 Task: View the changed files in a unified view in the pull request "Update readme.md" of the repository "Javascript".
Action: Mouse moved to (914, 141)
Screenshot: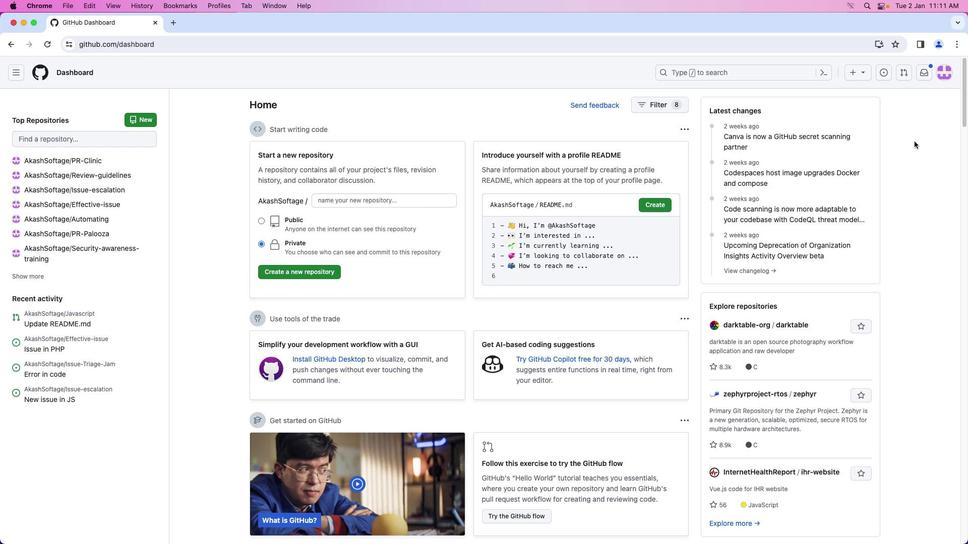 
Action: Mouse pressed left at (914, 141)
Screenshot: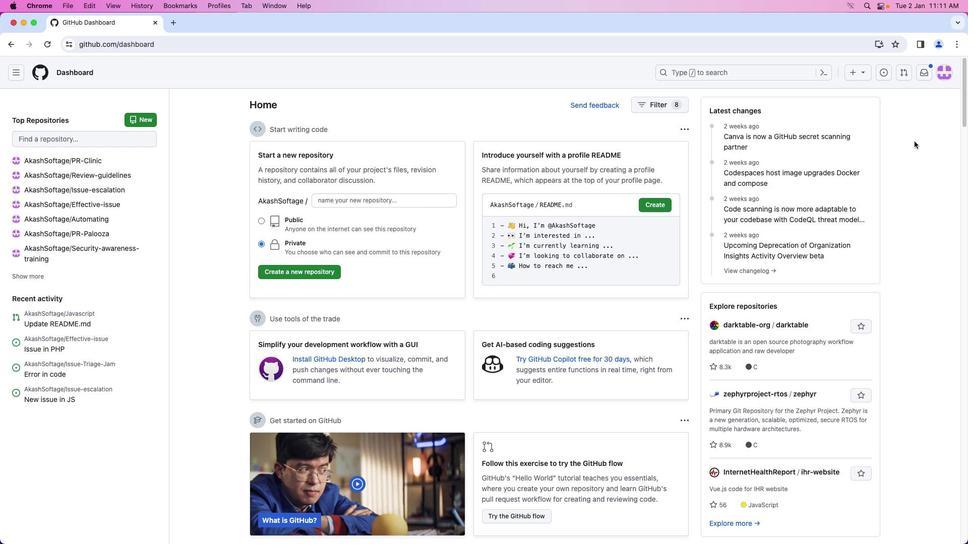 
Action: Mouse moved to (944, 73)
Screenshot: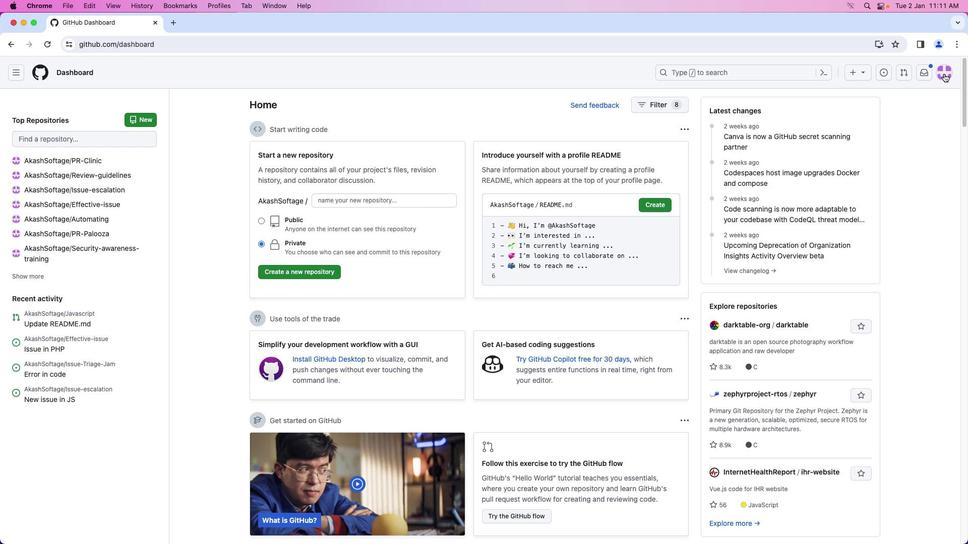 
Action: Mouse pressed left at (944, 73)
Screenshot: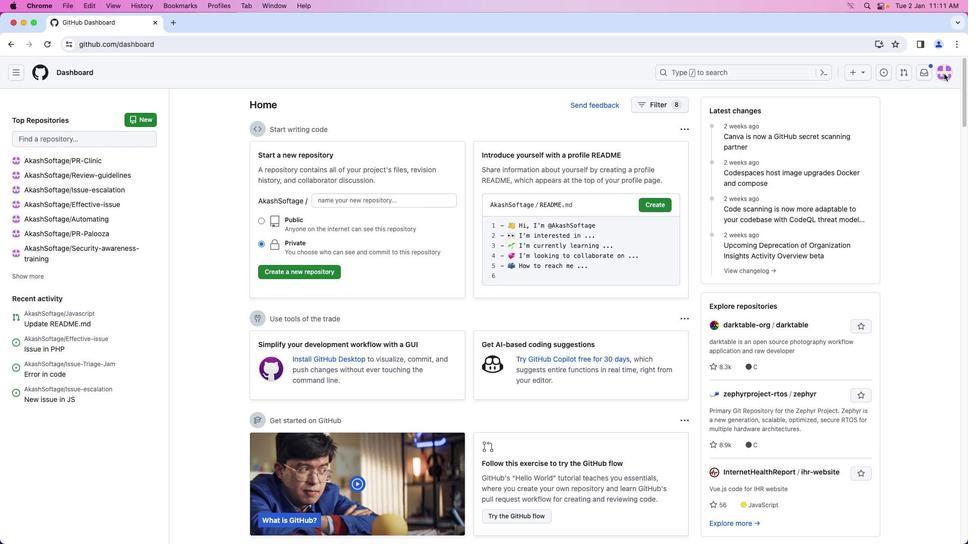 
Action: Mouse moved to (900, 155)
Screenshot: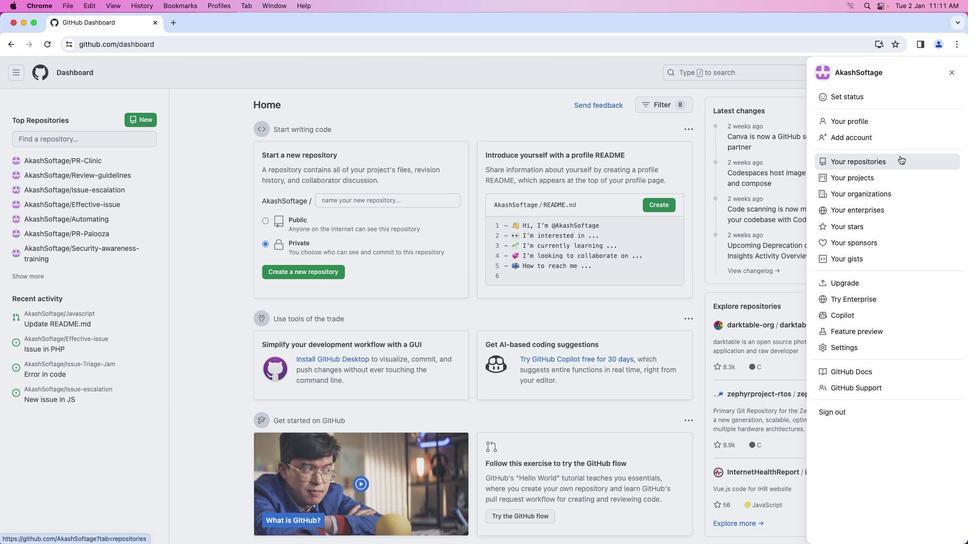 
Action: Mouse pressed left at (900, 155)
Screenshot: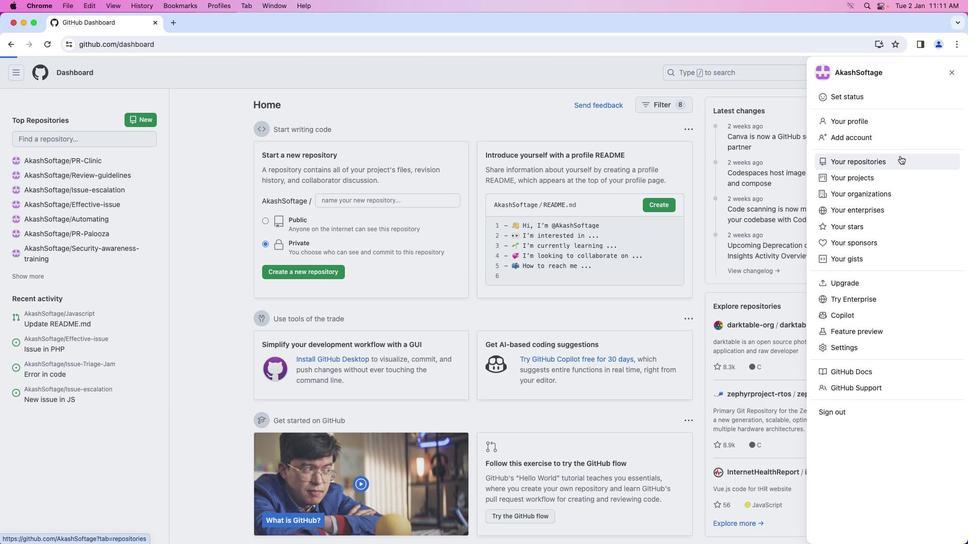 
Action: Mouse moved to (361, 169)
Screenshot: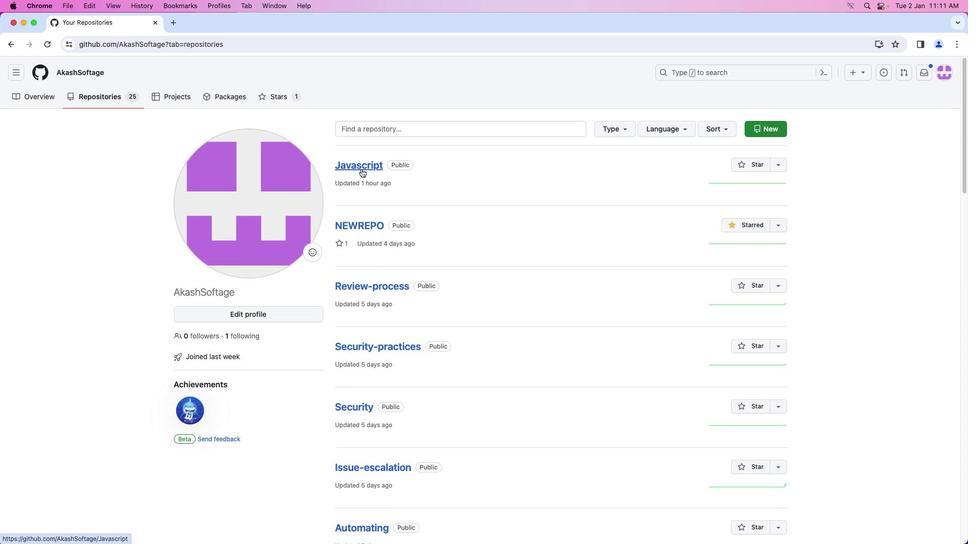 
Action: Mouse pressed left at (361, 169)
Screenshot: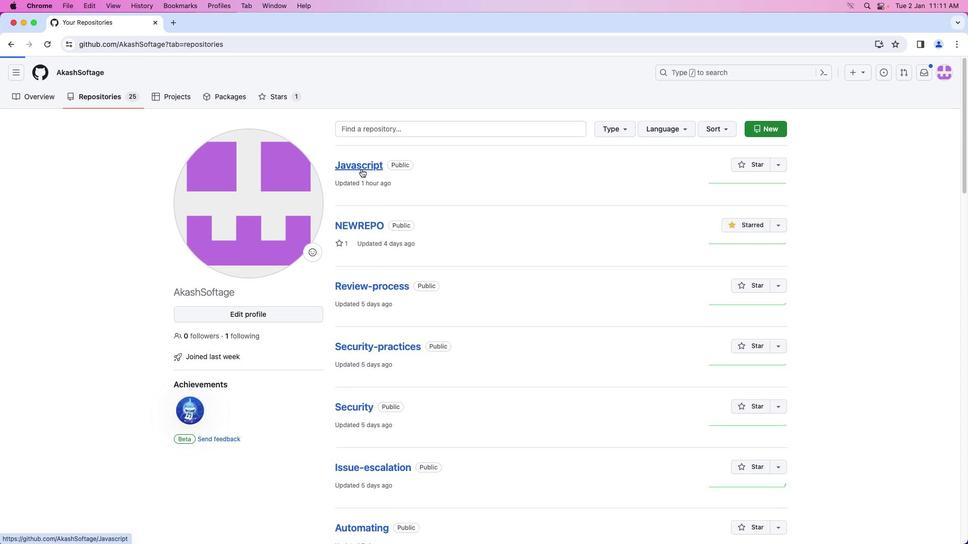 
Action: Mouse moved to (133, 103)
Screenshot: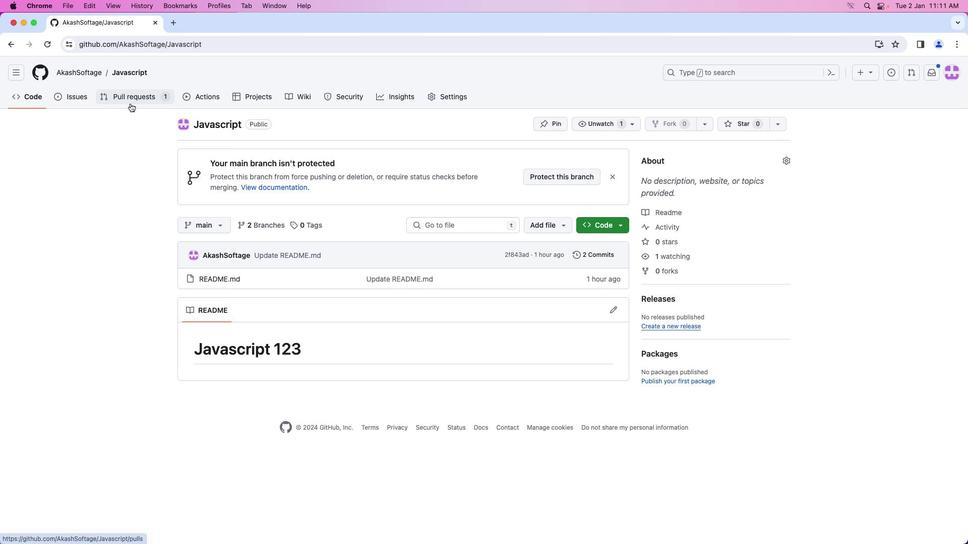
Action: Mouse pressed left at (133, 103)
Screenshot: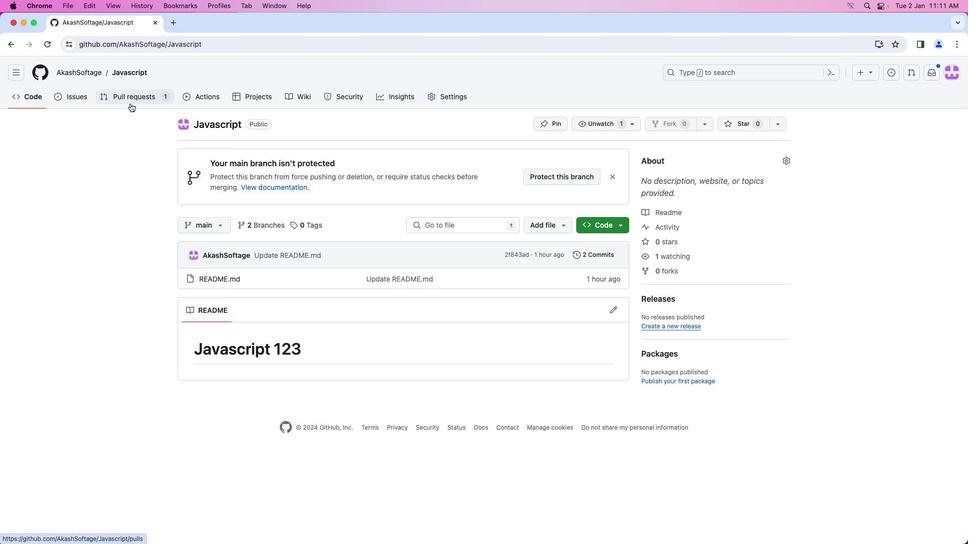 
Action: Mouse moved to (278, 249)
Screenshot: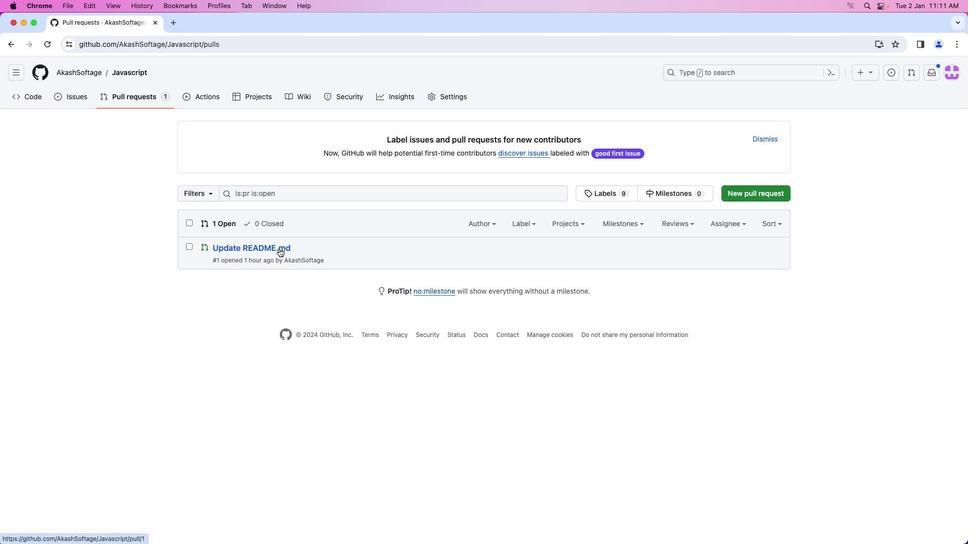 
Action: Mouse pressed left at (278, 249)
Screenshot: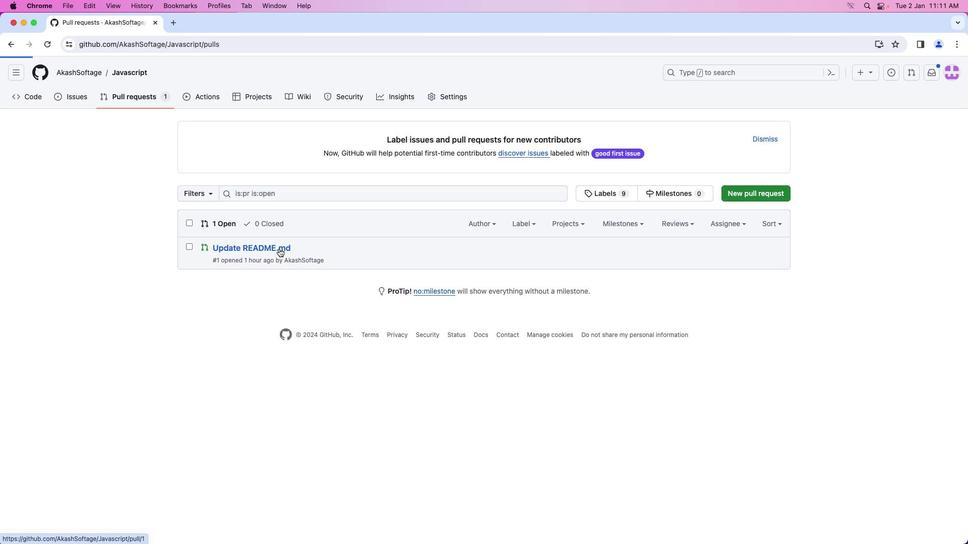 
Action: Mouse moved to (464, 185)
Screenshot: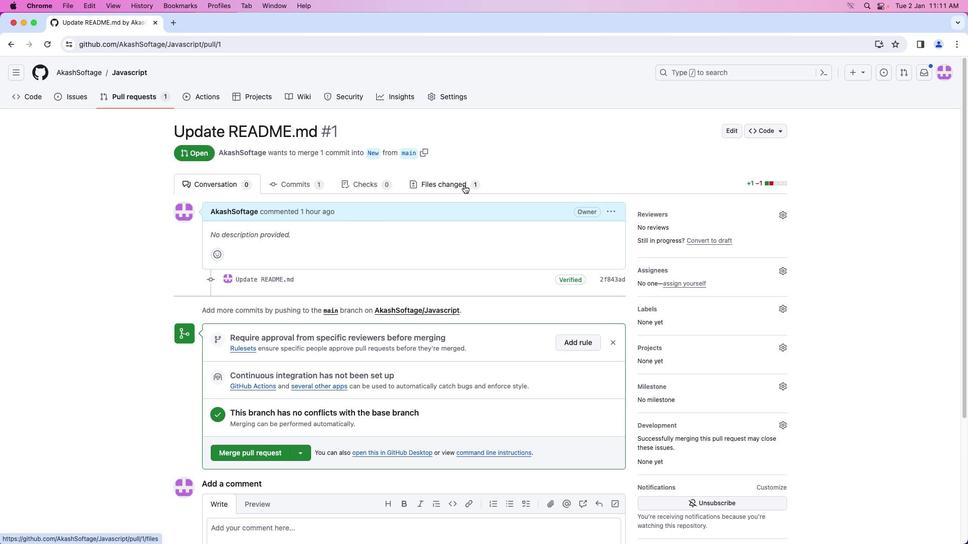 
Action: Mouse pressed left at (464, 185)
Screenshot: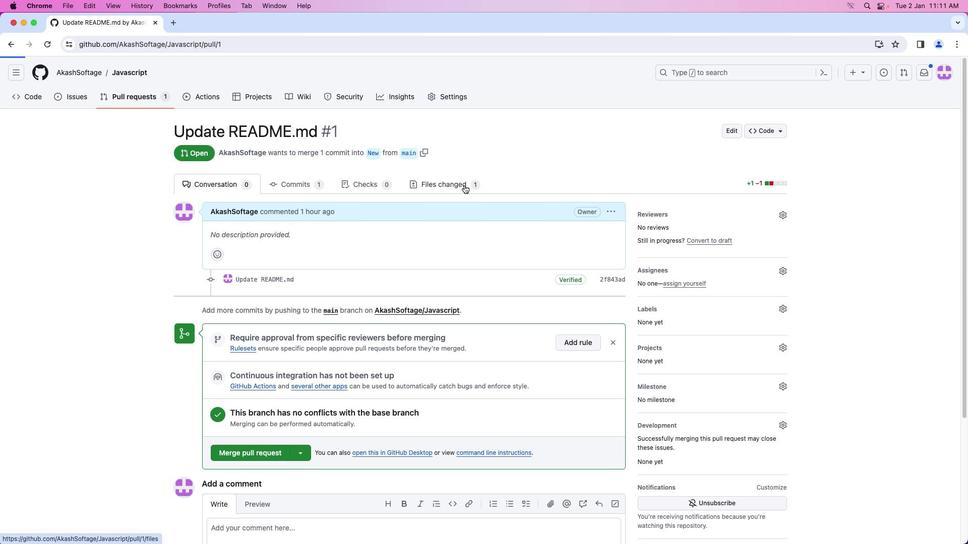 
Action: Mouse moved to (256, 210)
Screenshot: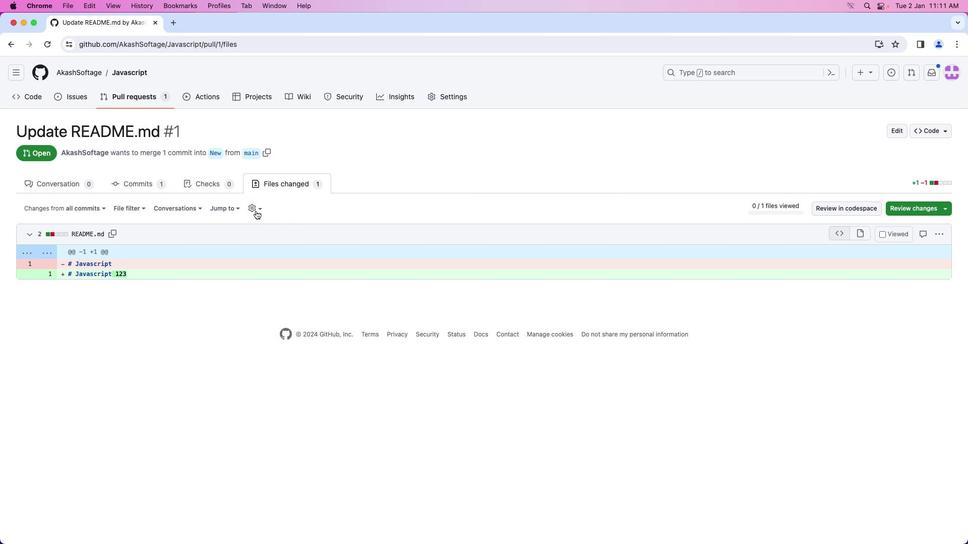 
Action: Mouse pressed left at (256, 210)
Screenshot: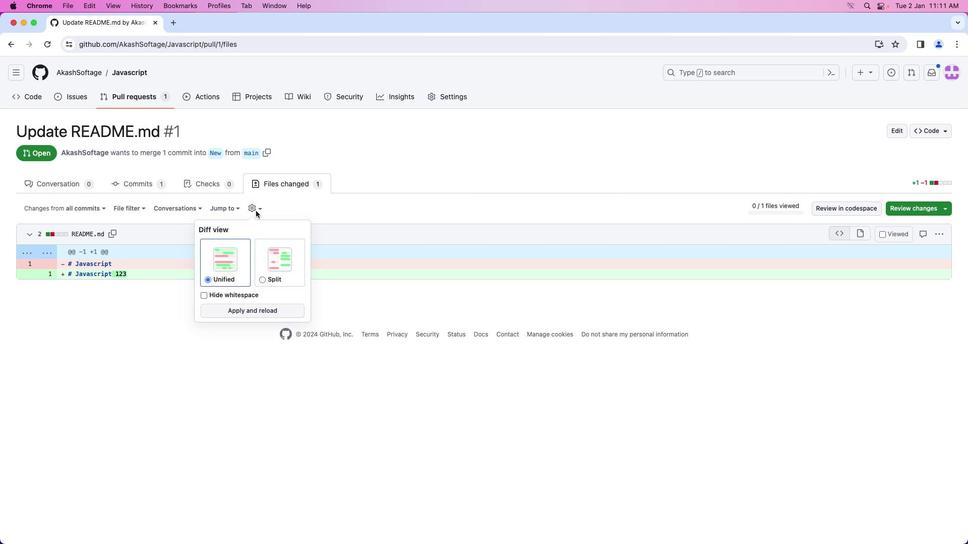 
Action: Mouse moved to (216, 268)
Screenshot: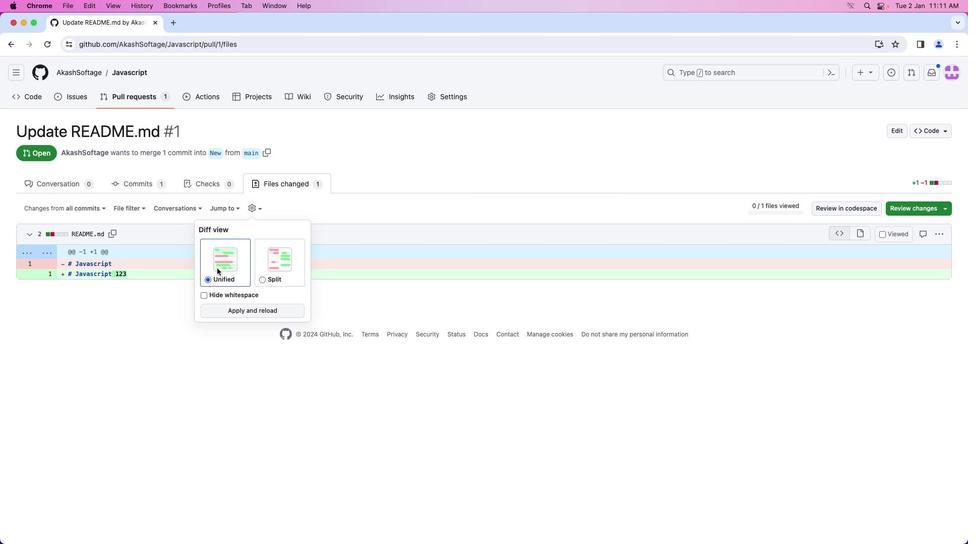 
